 Task: In the  document illustration.epub Use the feature 'and check spelling and grammer' Change font style of header to '25' Select the body of letter and change paragraph spacing to  Double
Action: Mouse pressed left at (253, 326)
Screenshot: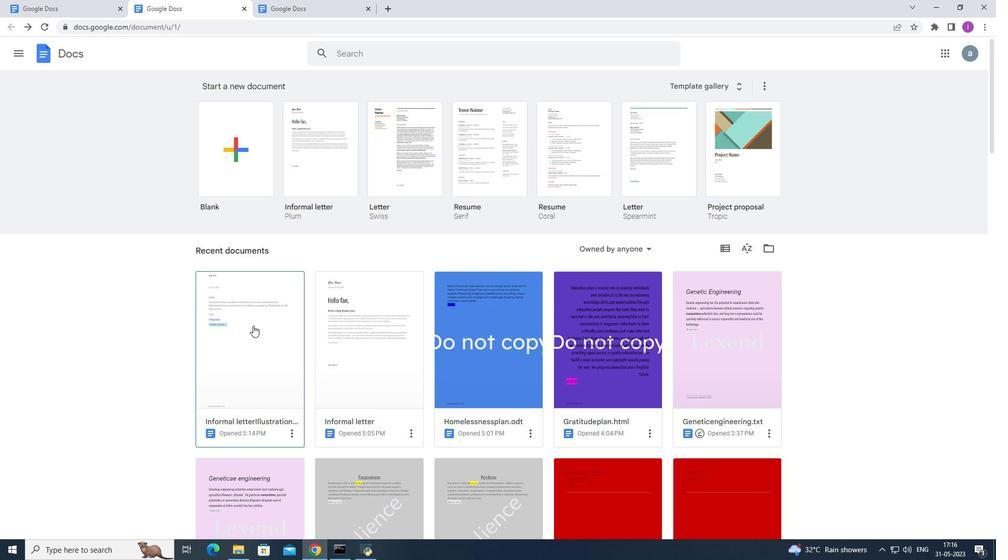 
Action: Mouse moved to (160, 59)
Screenshot: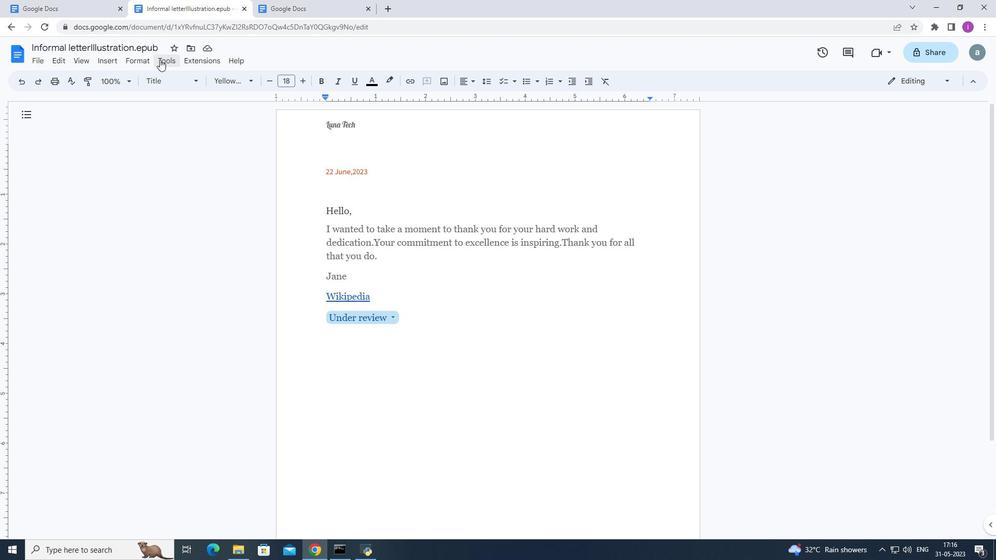 
Action: Mouse pressed left at (160, 59)
Screenshot: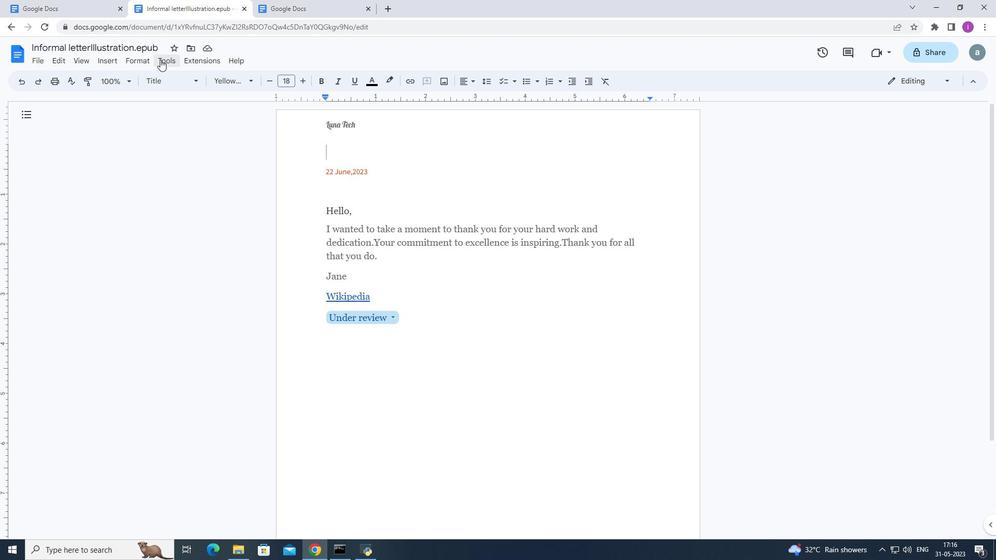 
Action: Mouse moved to (211, 74)
Screenshot: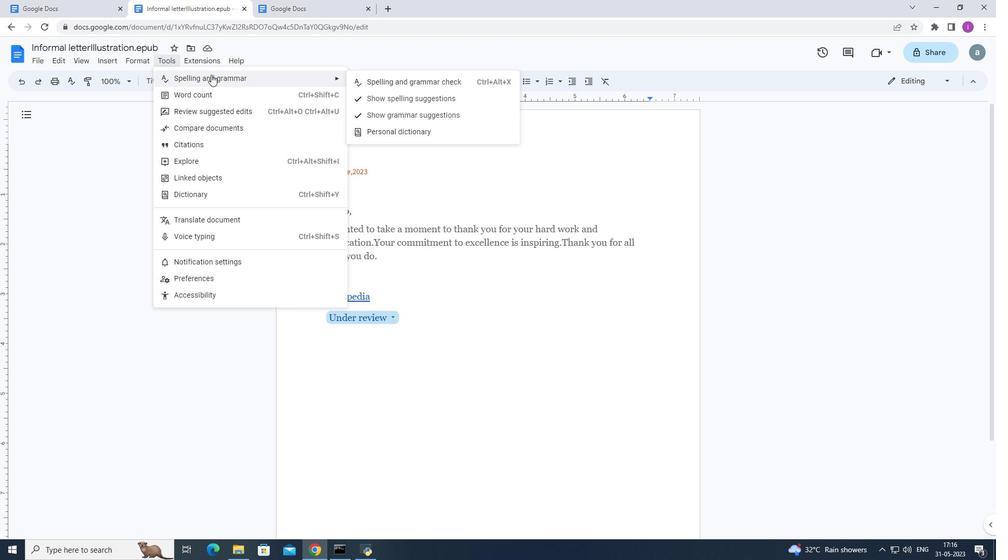 
Action: Mouse pressed left at (211, 74)
Screenshot: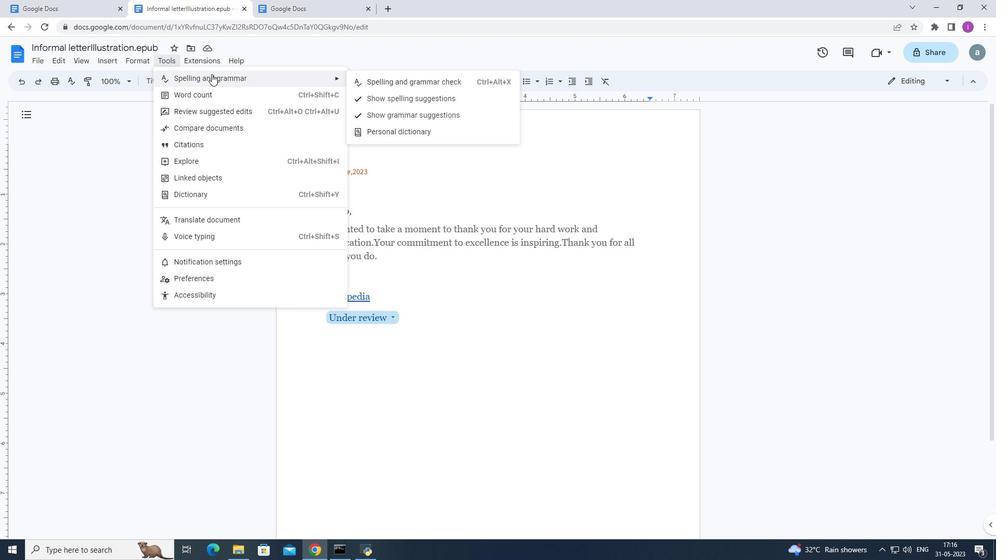 
Action: Mouse moved to (401, 79)
Screenshot: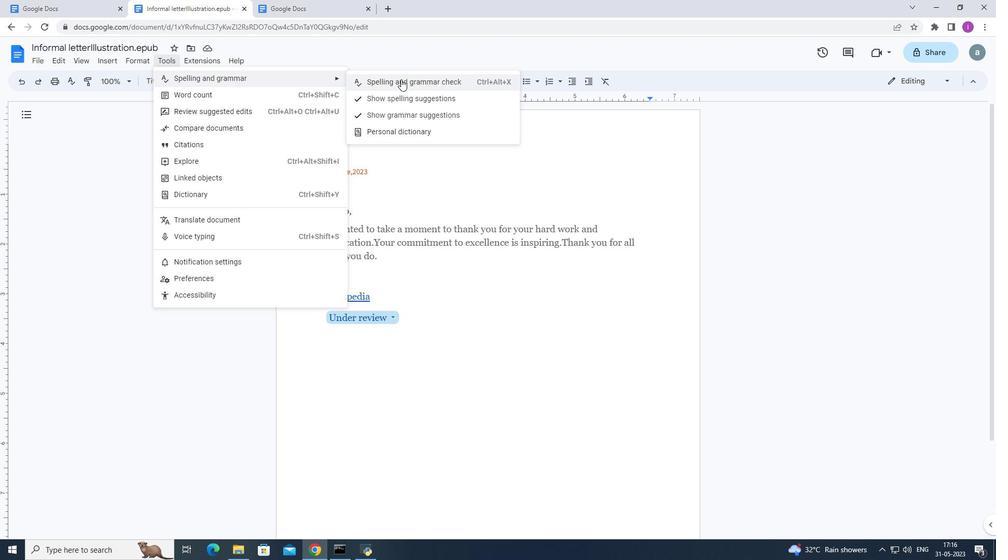 
Action: Mouse pressed left at (401, 79)
Screenshot: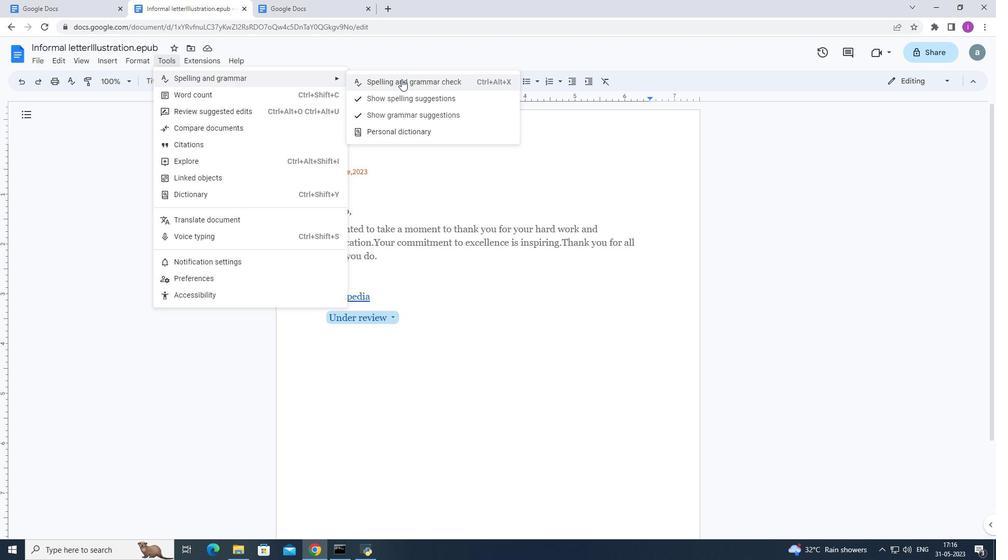 
Action: Mouse moved to (414, 315)
Screenshot: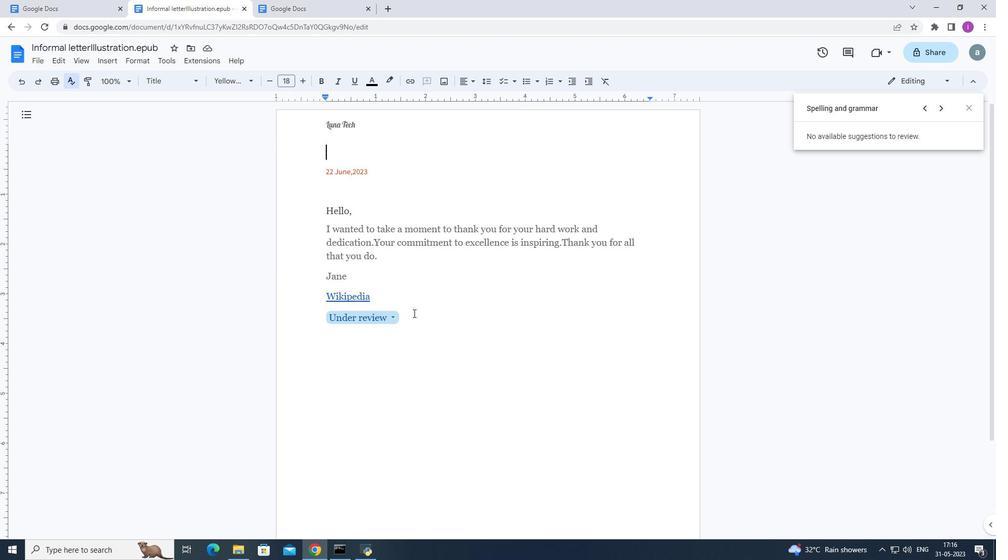 
Action: Mouse pressed left at (414, 315)
Screenshot: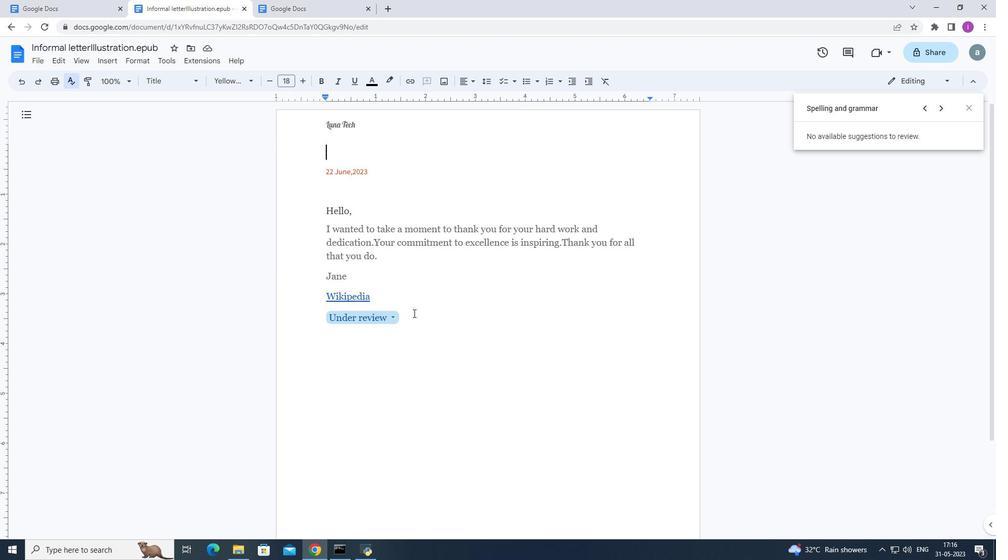 
Action: Mouse moved to (170, 57)
Screenshot: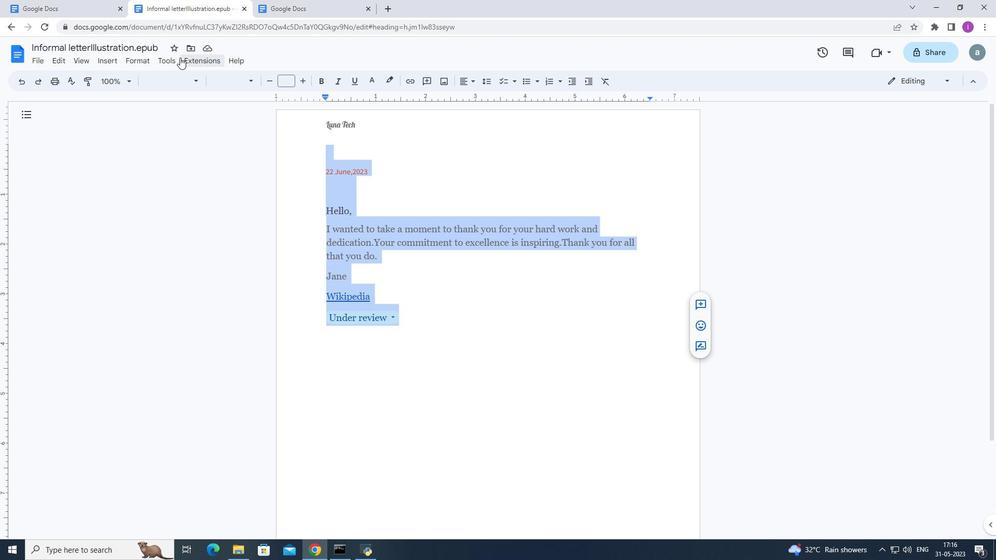 
Action: Mouse pressed left at (170, 57)
Screenshot: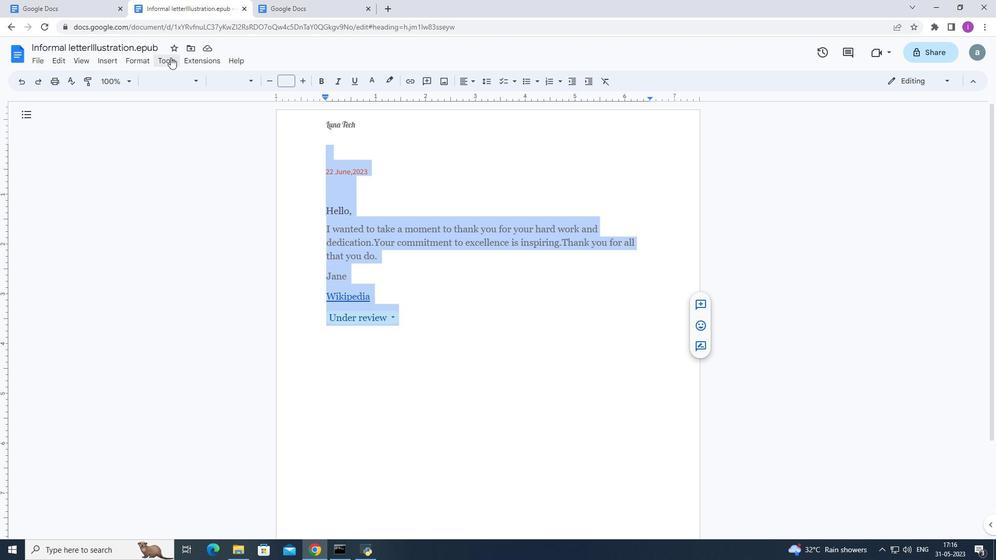 
Action: Mouse moved to (207, 78)
Screenshot: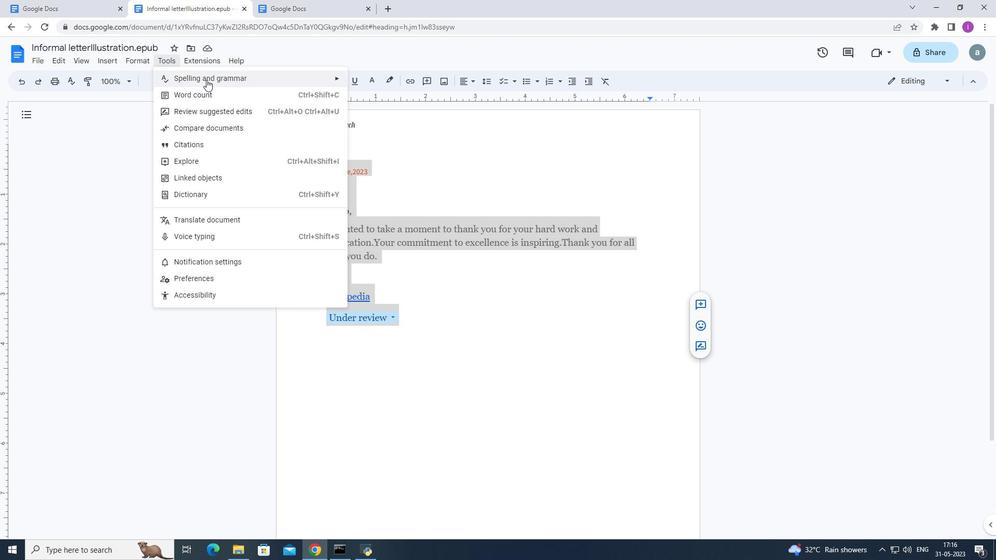 
Action: Mouse pressed left at (207, 78)
Screenshot: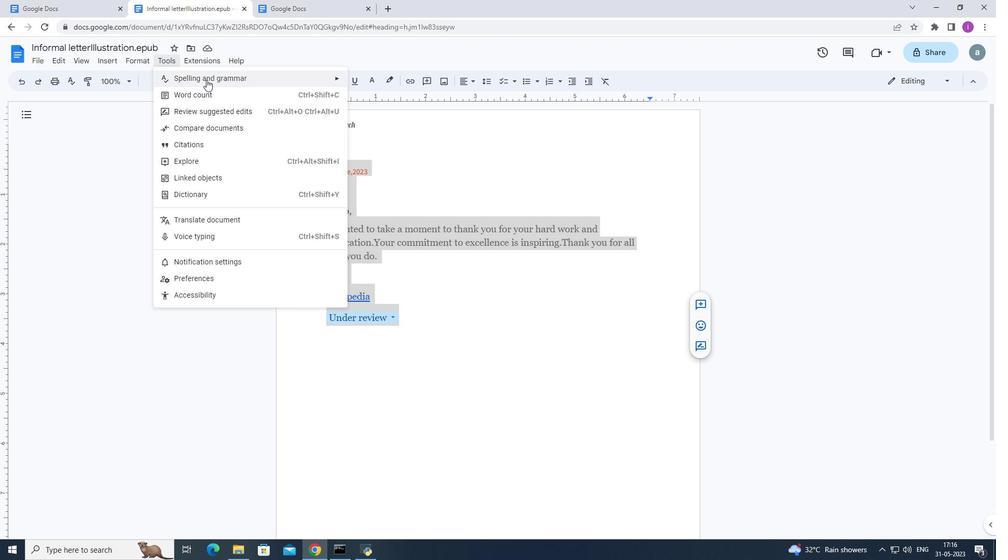 
Action: Mouse moved to (387, 78)
Screenshot: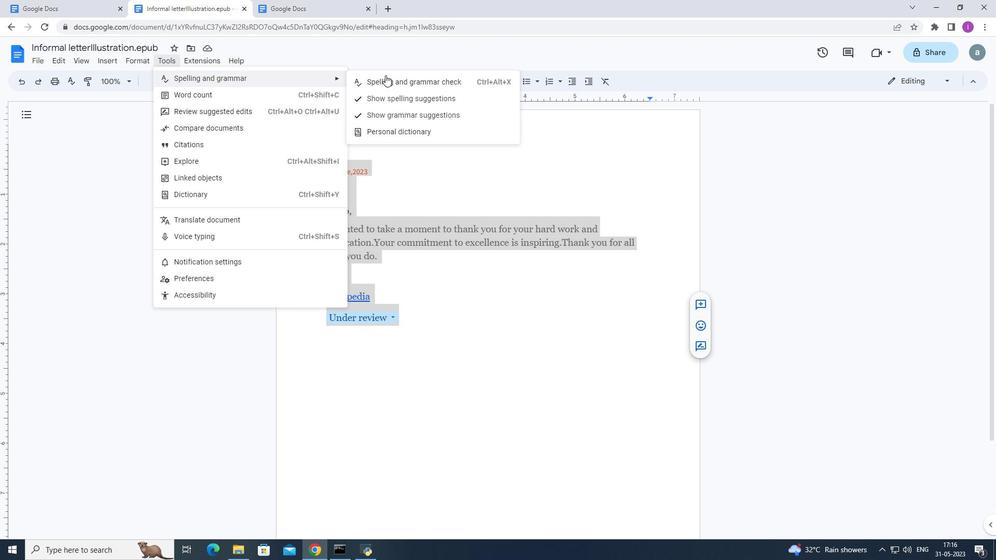 
Action: Mouse pressed left at (387, 78)
Screenshot: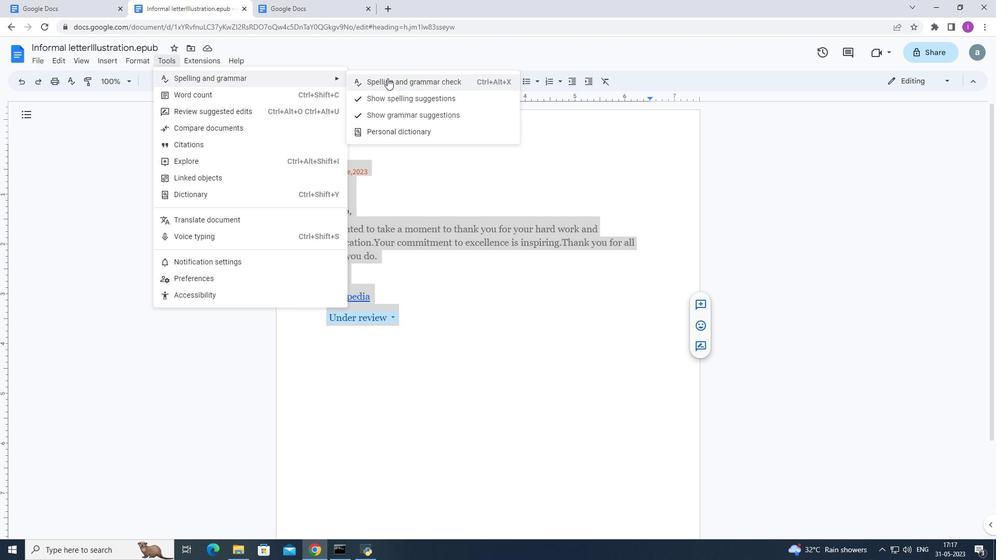 
Action: Mouse moved to (776, 181)
Screenshot: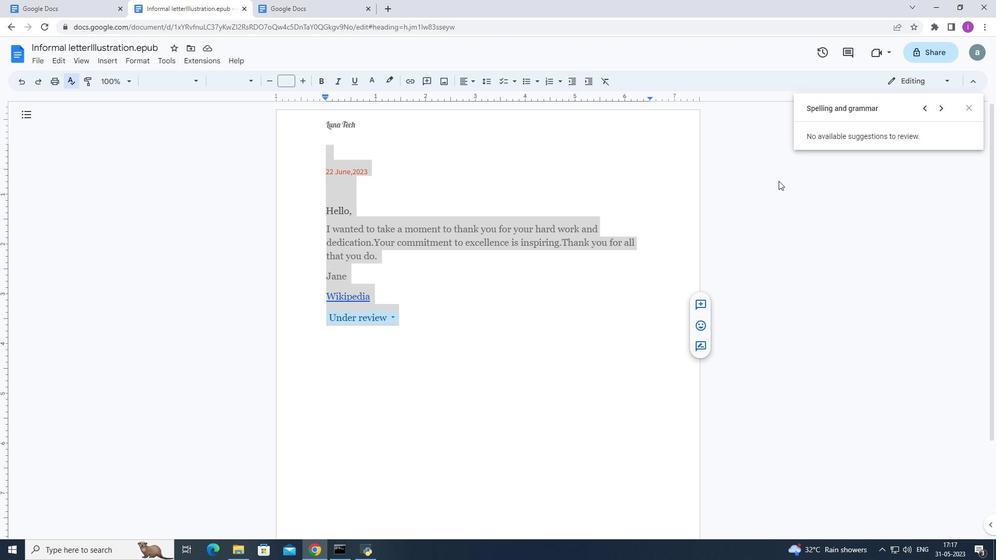 
Action: Mouse pressed left at (776, 181)
Screenshot: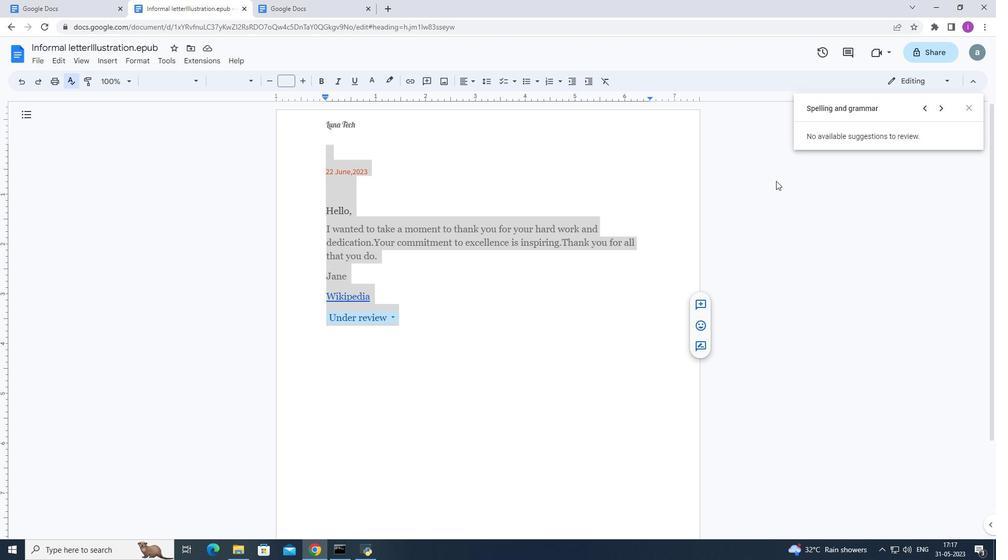 
Action: Mouse moved to (361, 209)
Screenshot: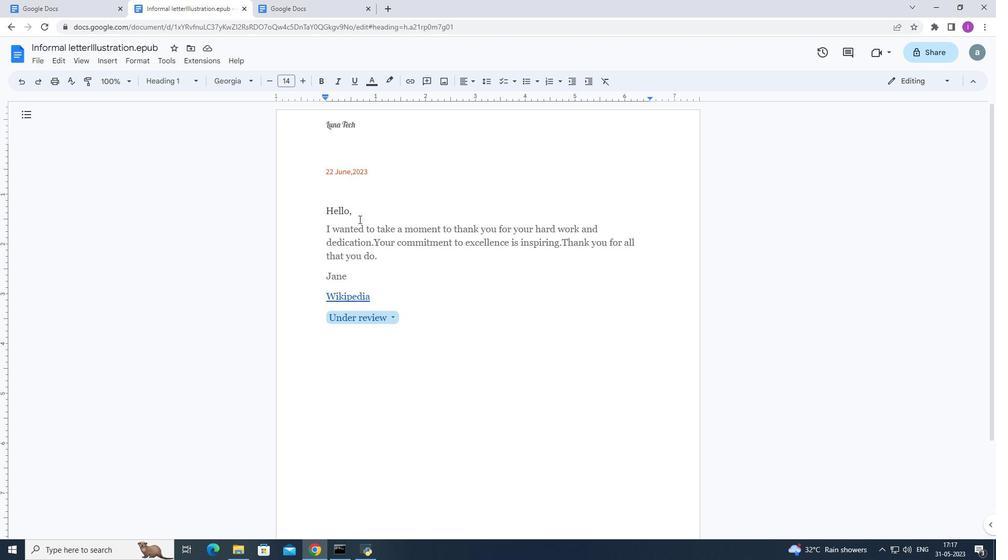 
Action: Mouse pressed left at (361, 209)
Screenshot: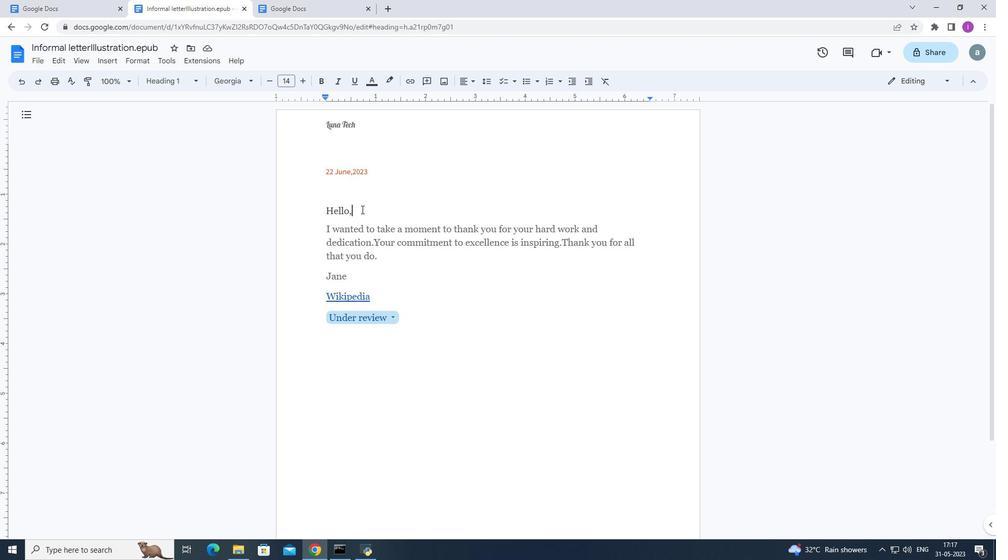
Action: Mouse moved to (241, 214)
Screenshot: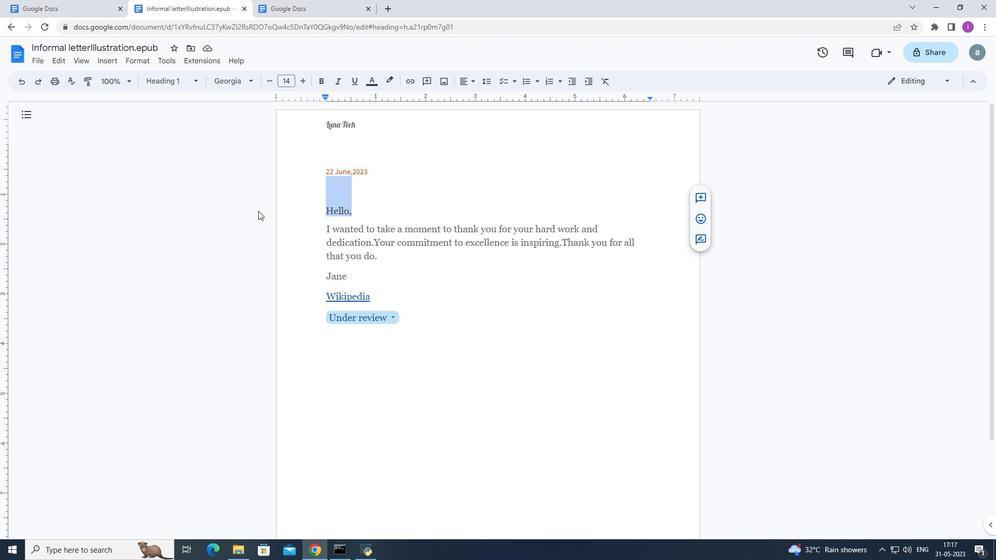 
Action: Mouse pressed left at (241, 214)
Screenshot: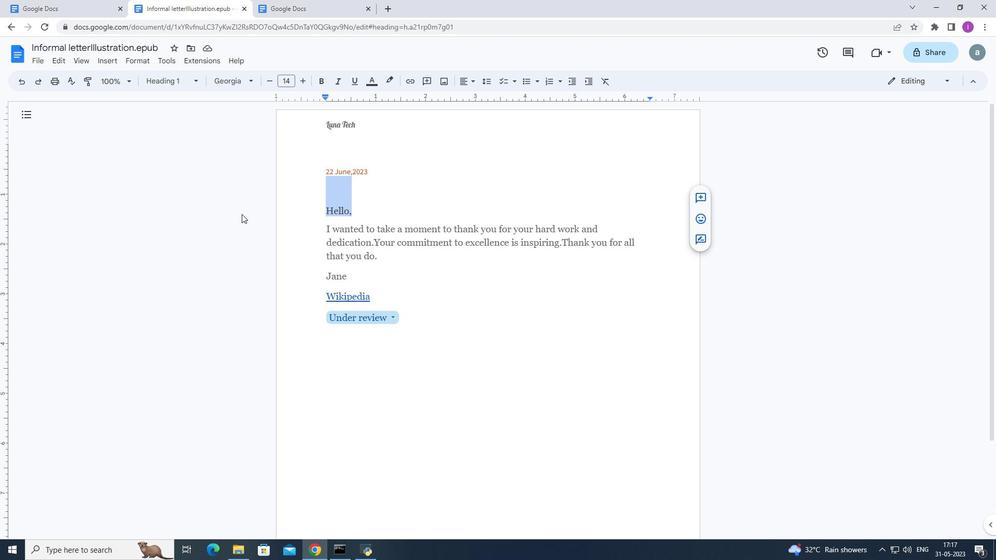 
Action: Mouse moved to (371, 123)
Screenshot: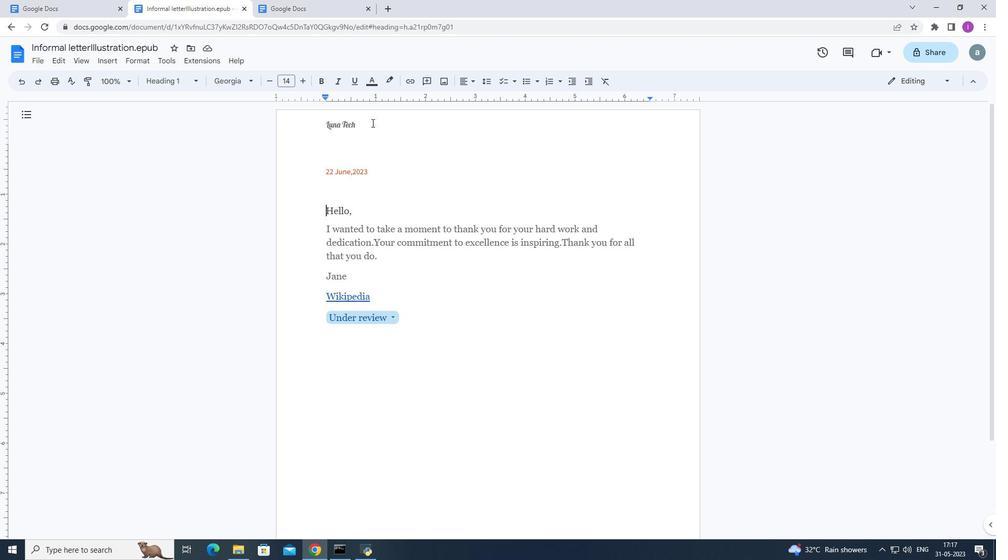 
Action: Mouse pressed left at (371, 123)
Screenshot: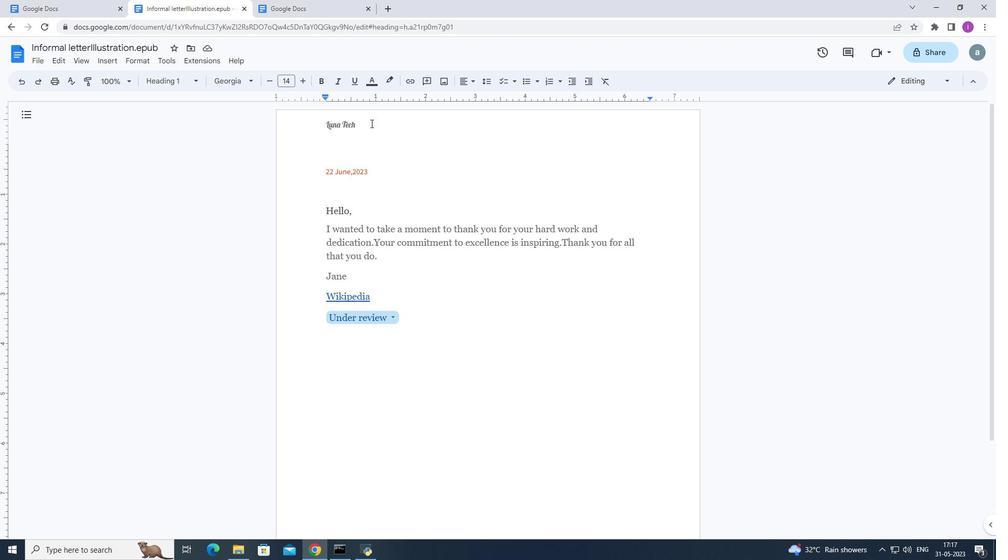 
Action: Mouse moved to (365, 119)
Screenshot: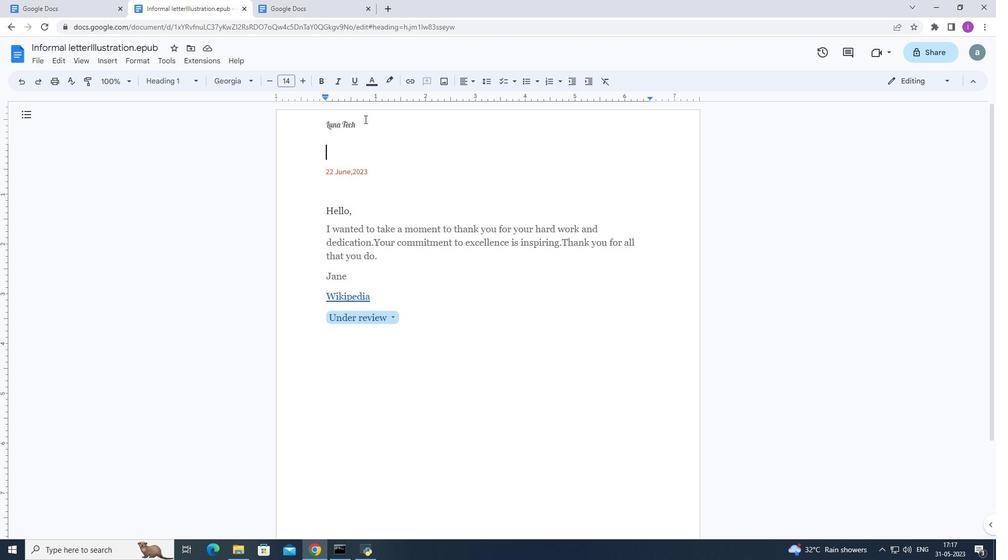 
Action: Mouse pressed left at (365, 119)
Screenshot: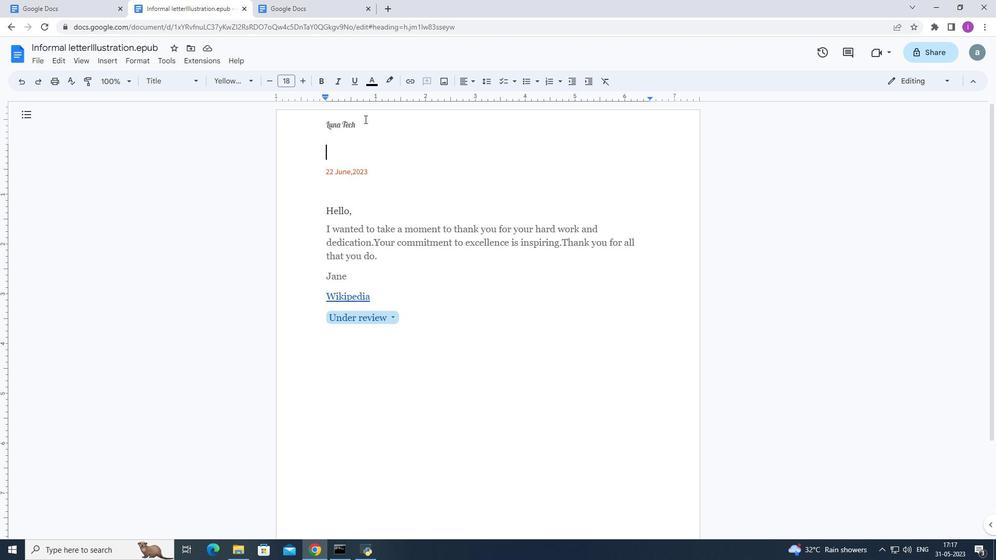 
Action: Mouse moved to (334, 128)
Screenshot: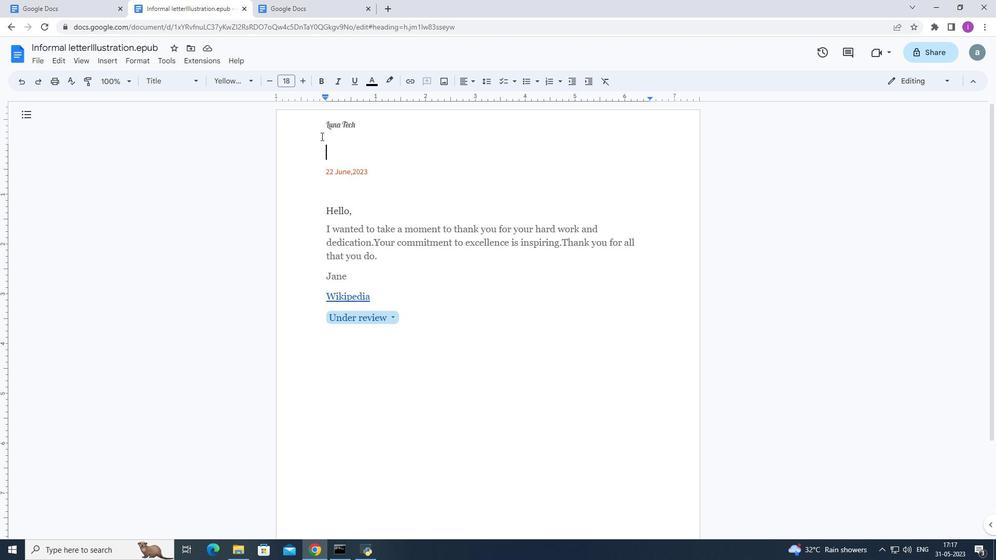
Action: Mouse pressed left at (334, 128)
Screenshot: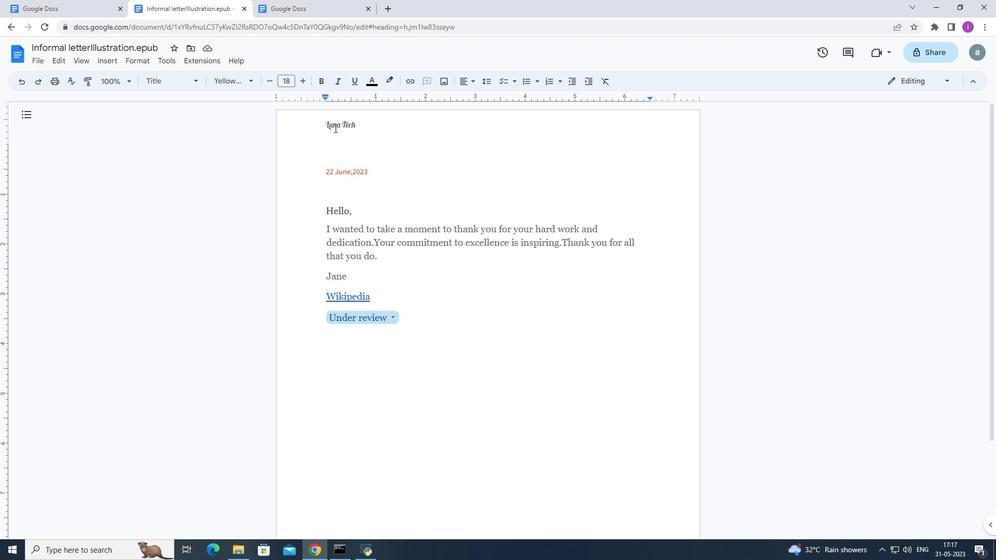 
Action: Mouse moved to (334, 128)
Screenshot: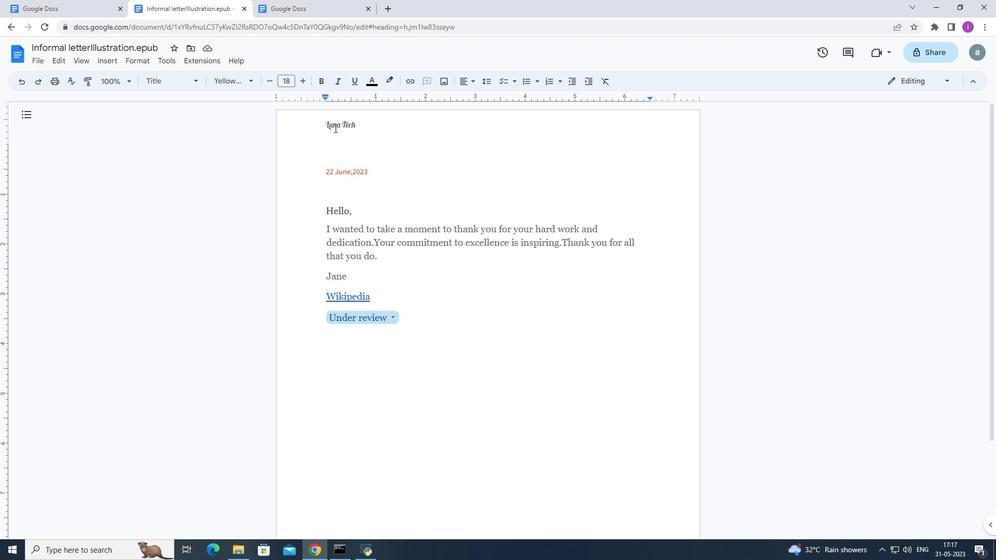 
Action: Mouse pressed left at (334, 128)
Screenshot: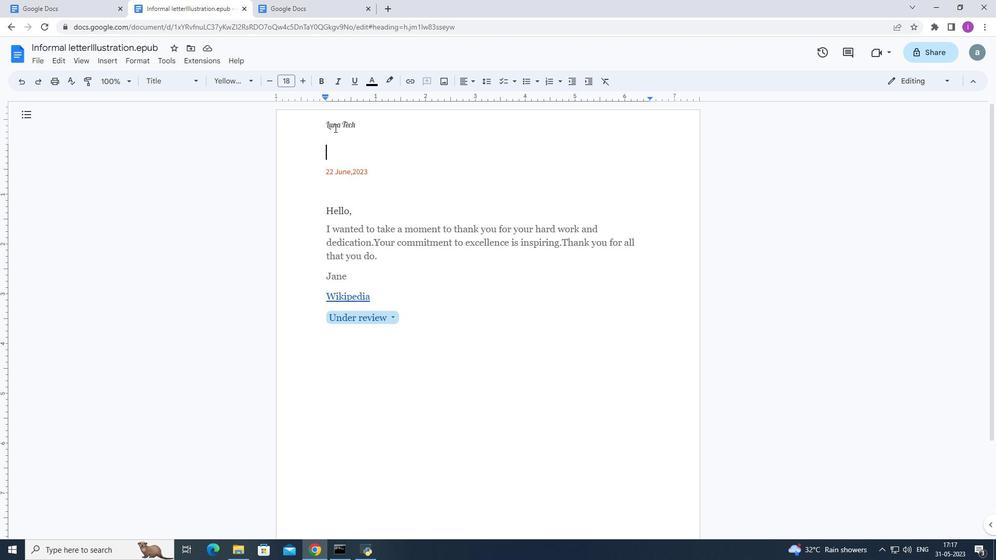 
Action: Mouse moved to (374, 126)
Screenshot: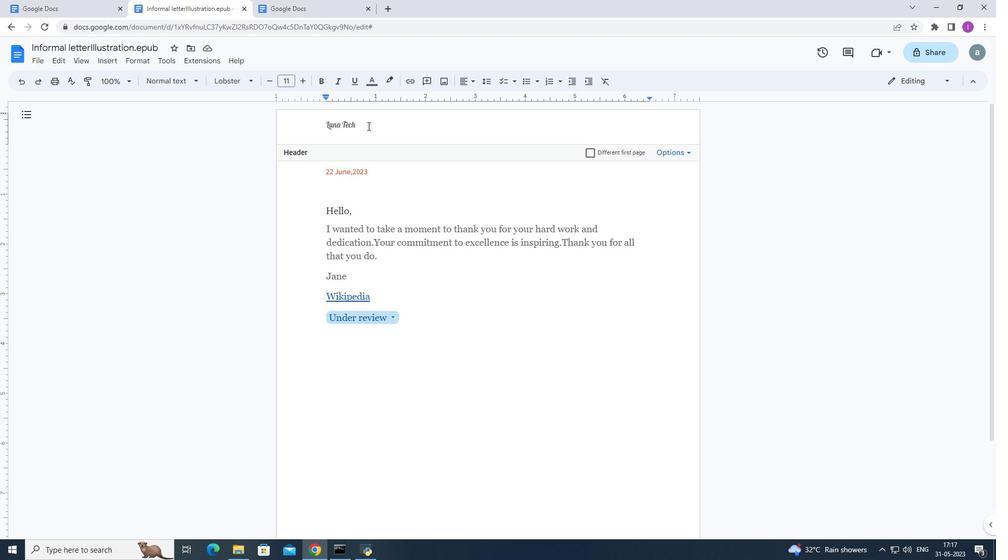 
Action: Mouse pressed left at (374, 126)
Screenshot: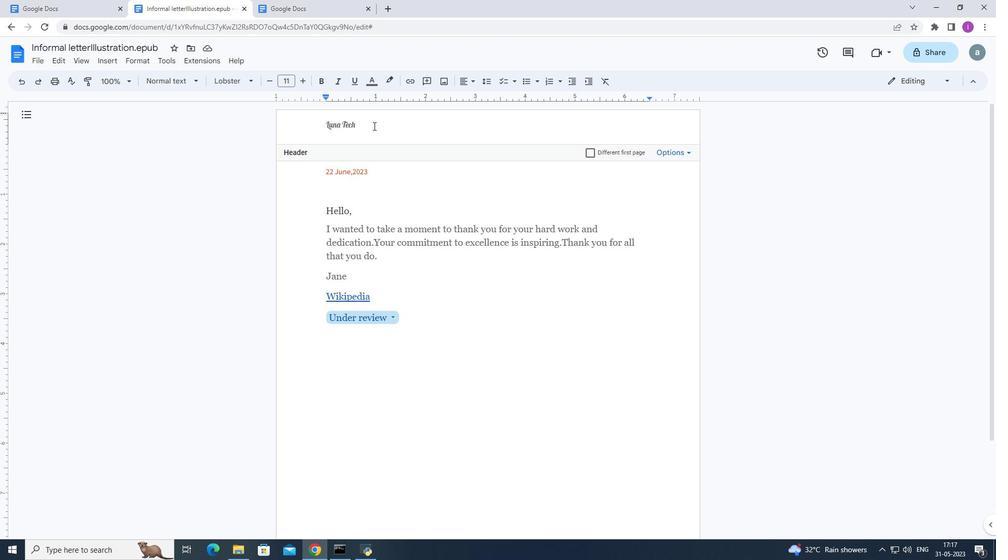 
Action: Mouse moved to (292, 78)
Screenshot: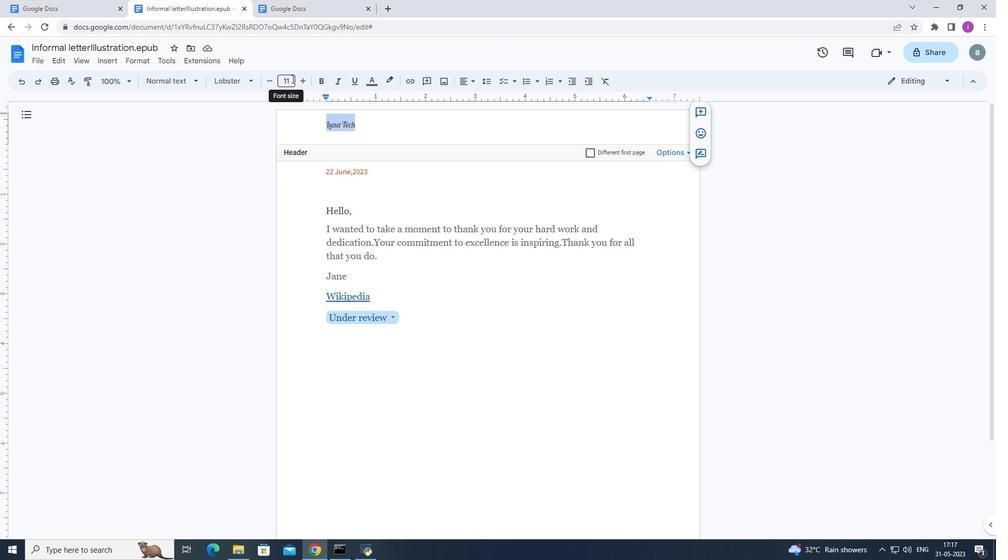 
Action: Mouse pressed left at (292, 78)
Screenshot: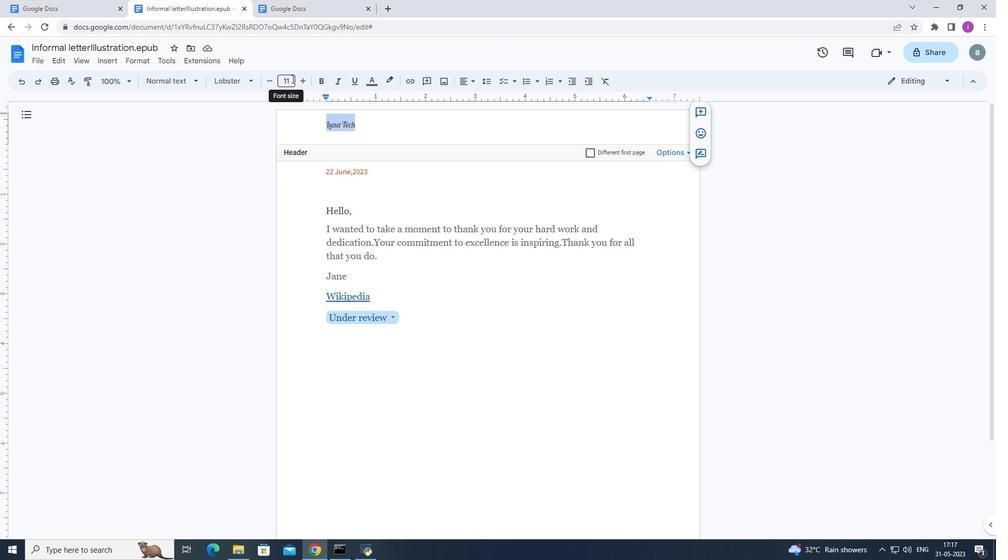 
Action: Mouse moved to (291, 83)
Screenshot: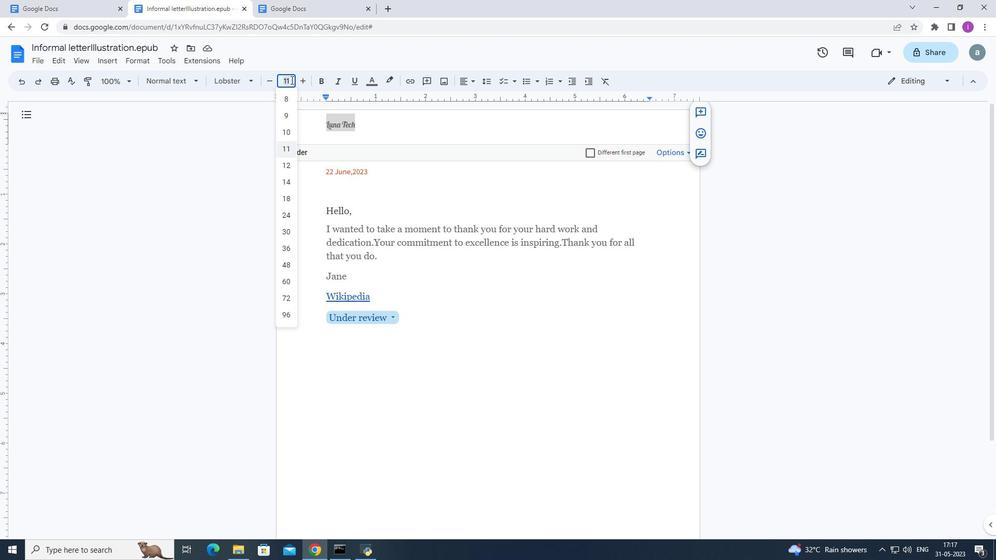
Action: Key pressed 25
Screenshot: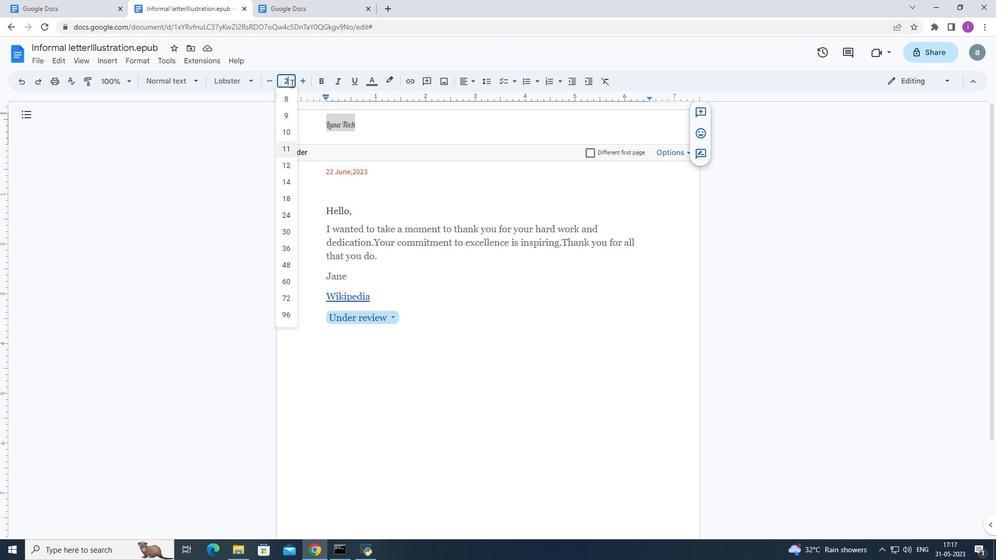 
Action: Mouse moved to (291, 86)
Screenshot: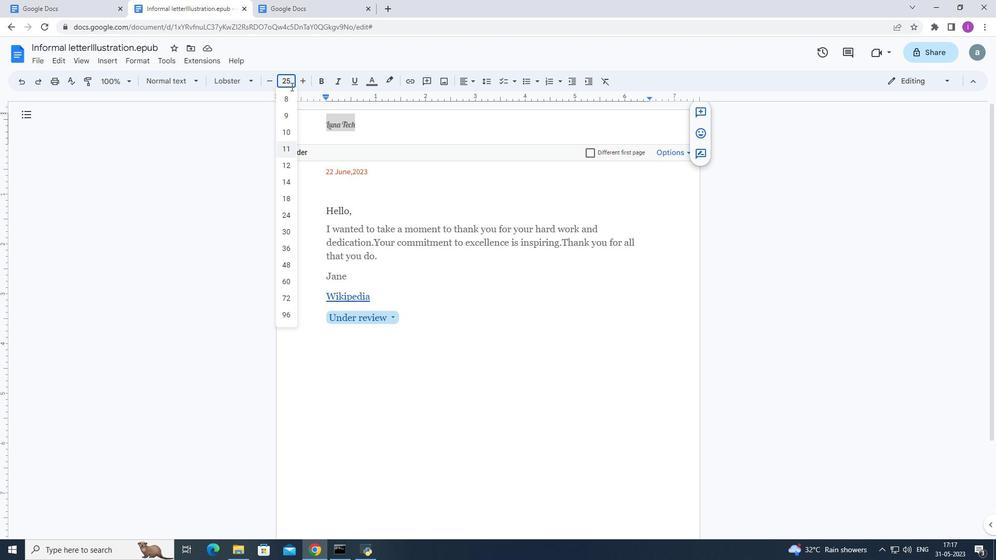 
Action: Key pressed <Key.enter>
Screenshot: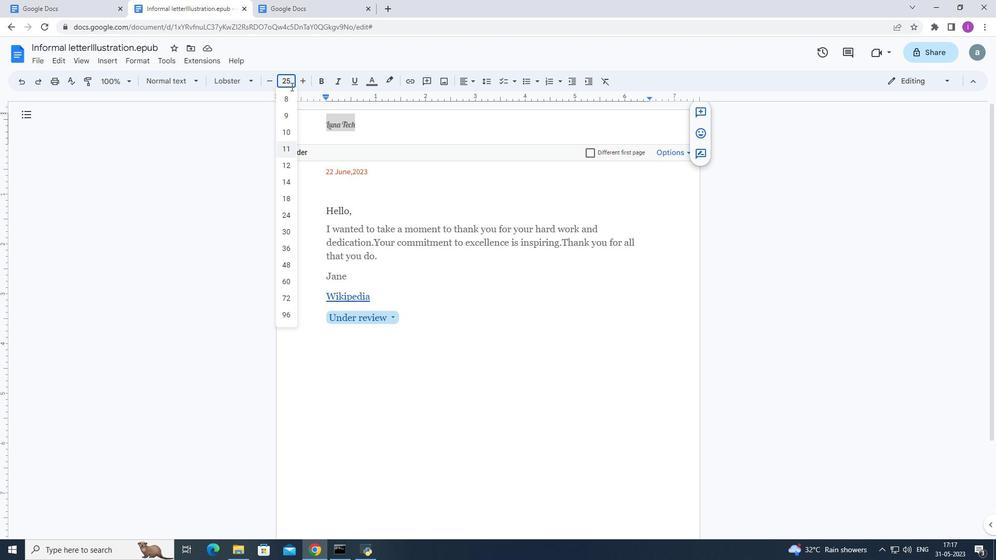 
Action: Mouse moved to (321, 202)
Screenshot: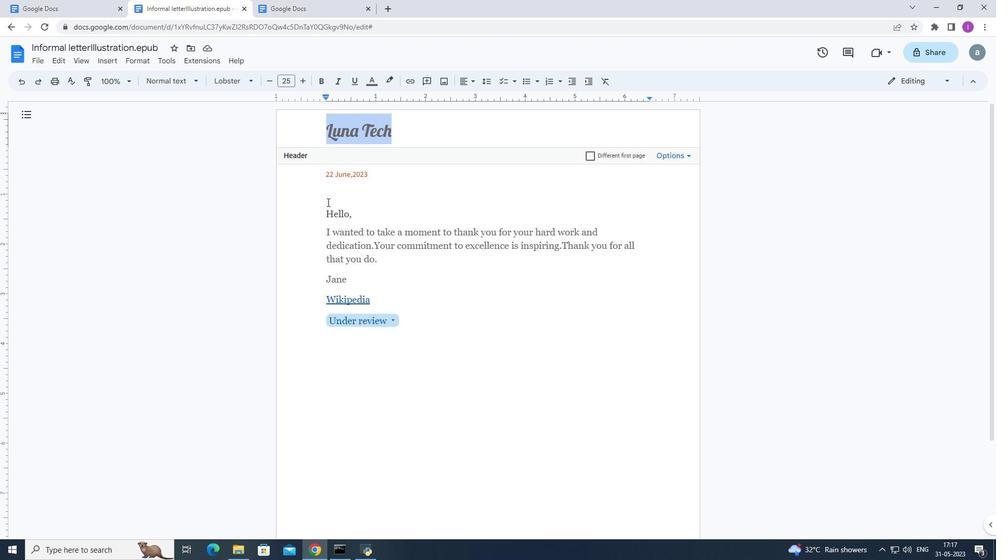 
Action: Mouse pressed left at (321, 202)
Screenshot: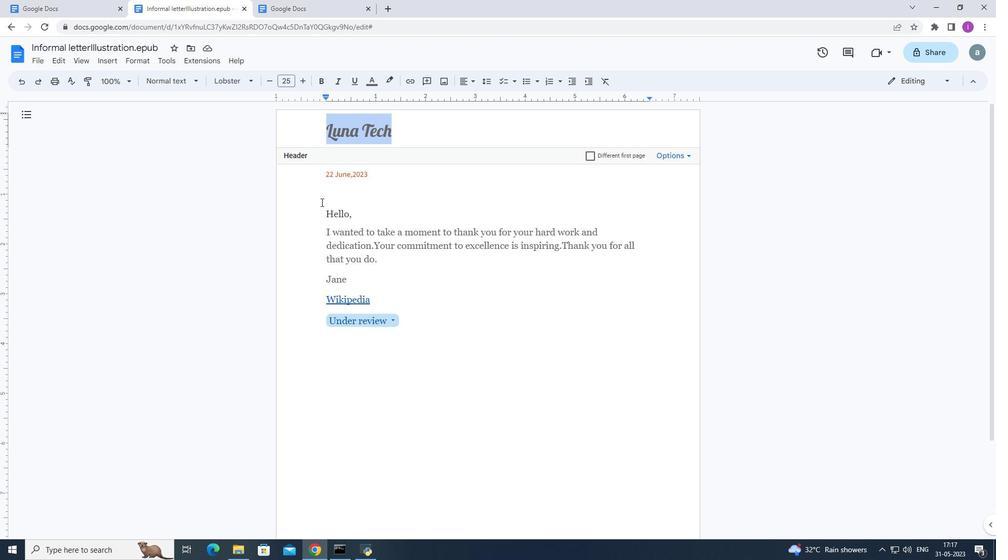 
Action: Mouse moved to (494, 82)
Screenshot: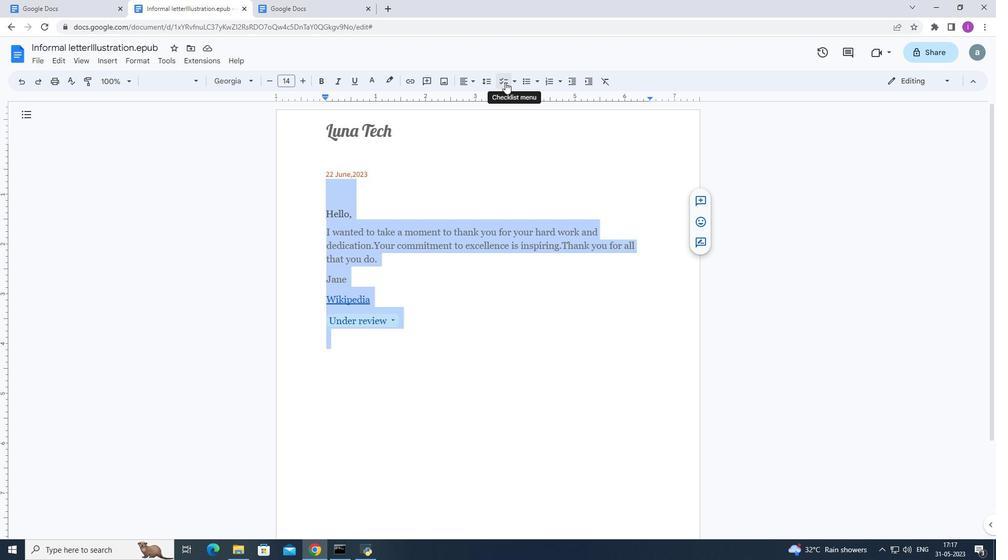 
Action: Mouse pressed left at (494, 82)
Screenshot: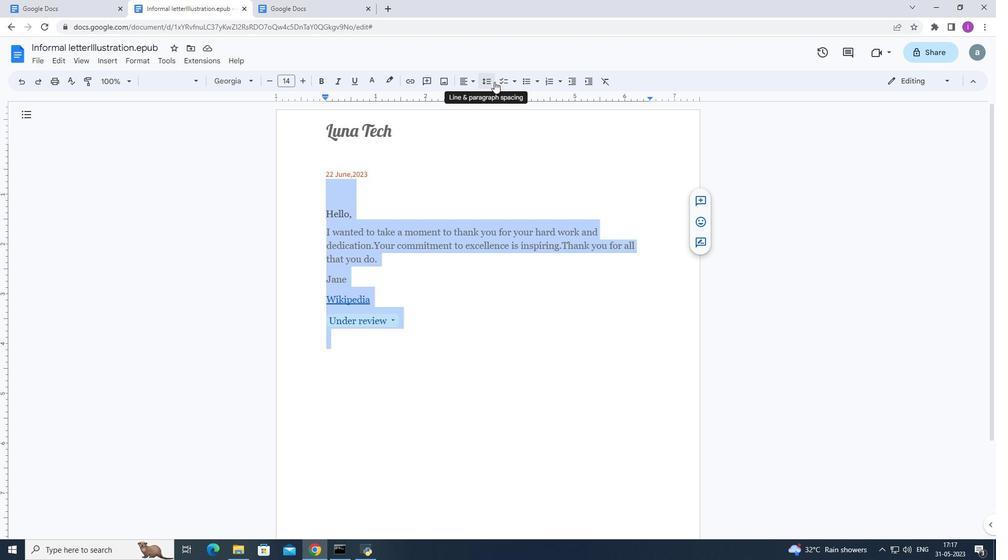 
Action: Mouse moved to (521, 149)
Screenshot: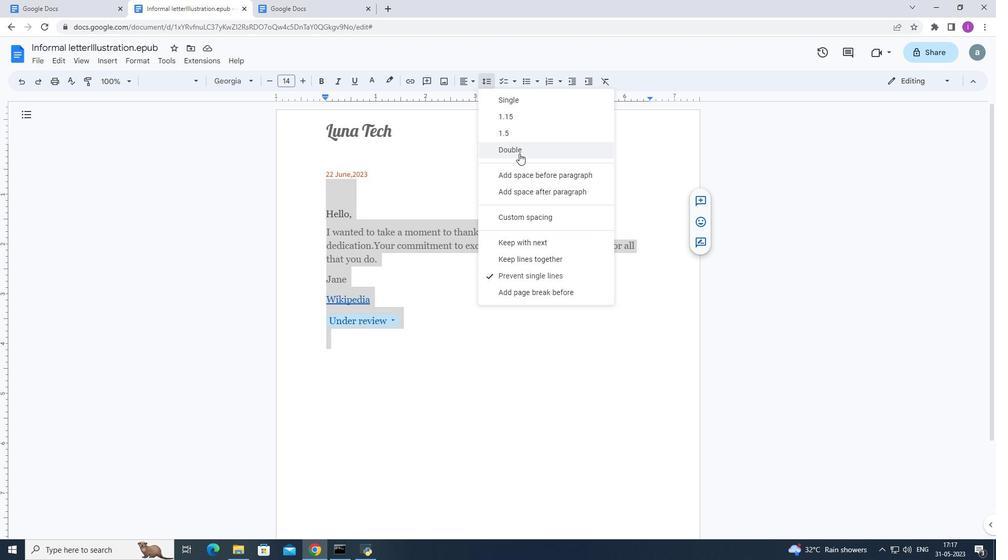 
Action: Mouse pressed left at (520, 149)
Screenshot: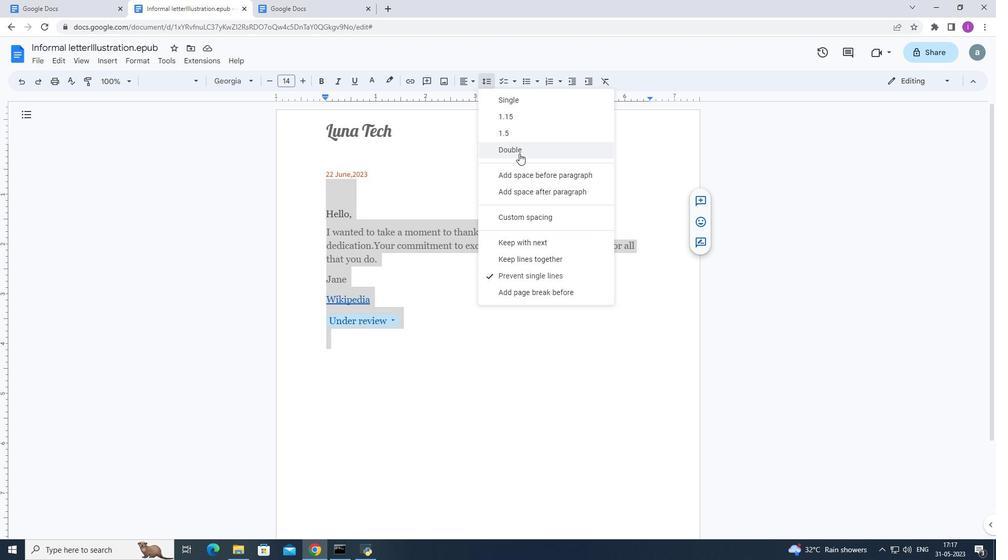 
Action: Mouse moved to (461, 272)
Screenshot: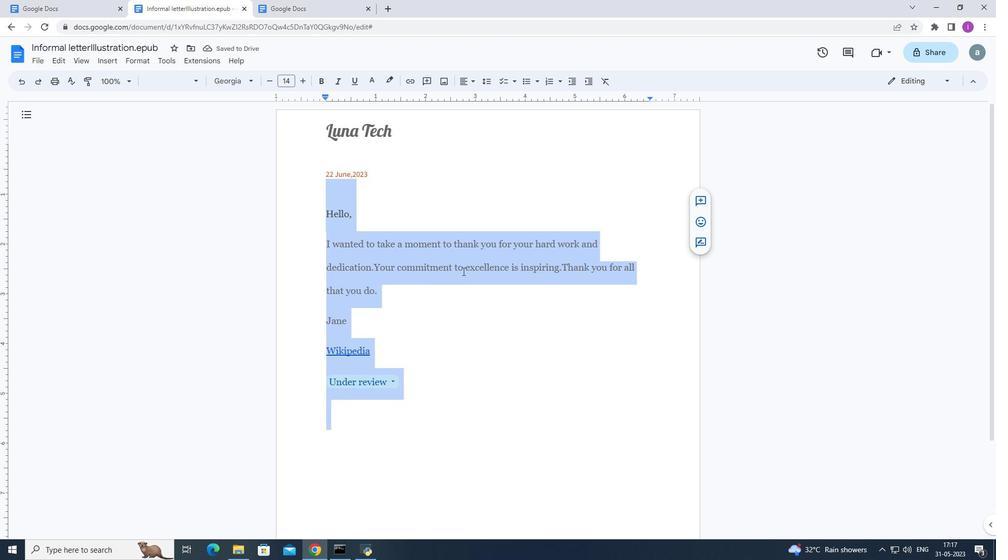 
